 Task: Inspect the Street View of the Tower of London.
Action: Mouse moved to (110, 97)
Screenshot: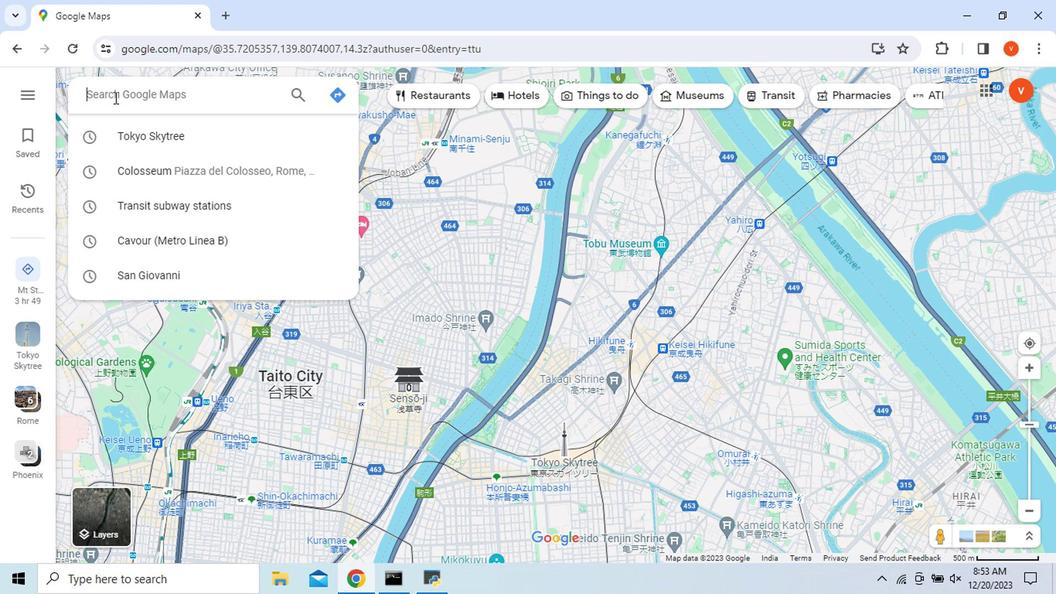 
Action: Mouse pressed left at (110, 97)
Screenshot: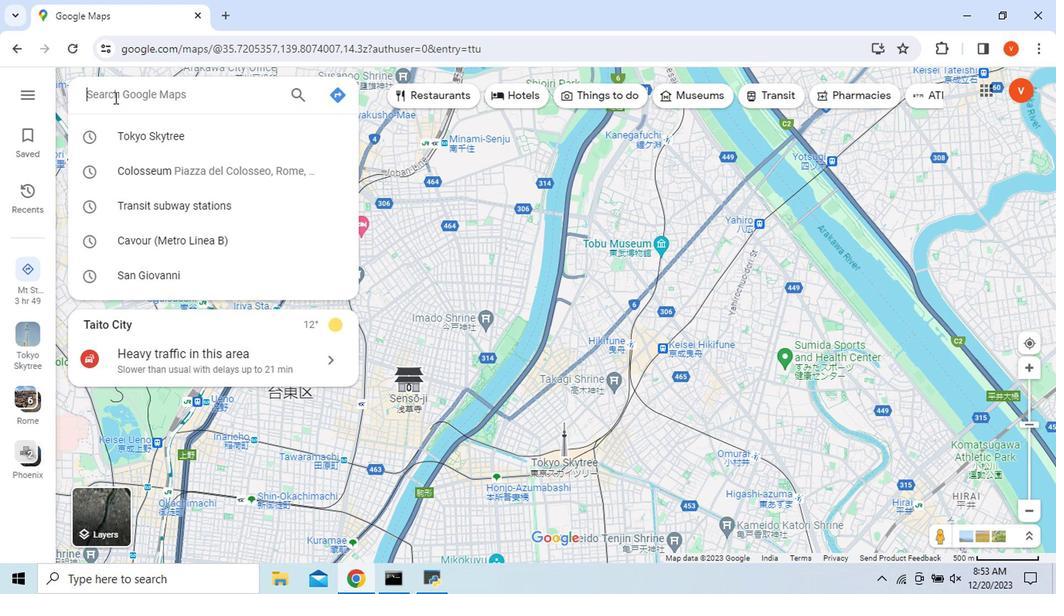 
Action: Mouse moved to (110, 97)
Screenshot: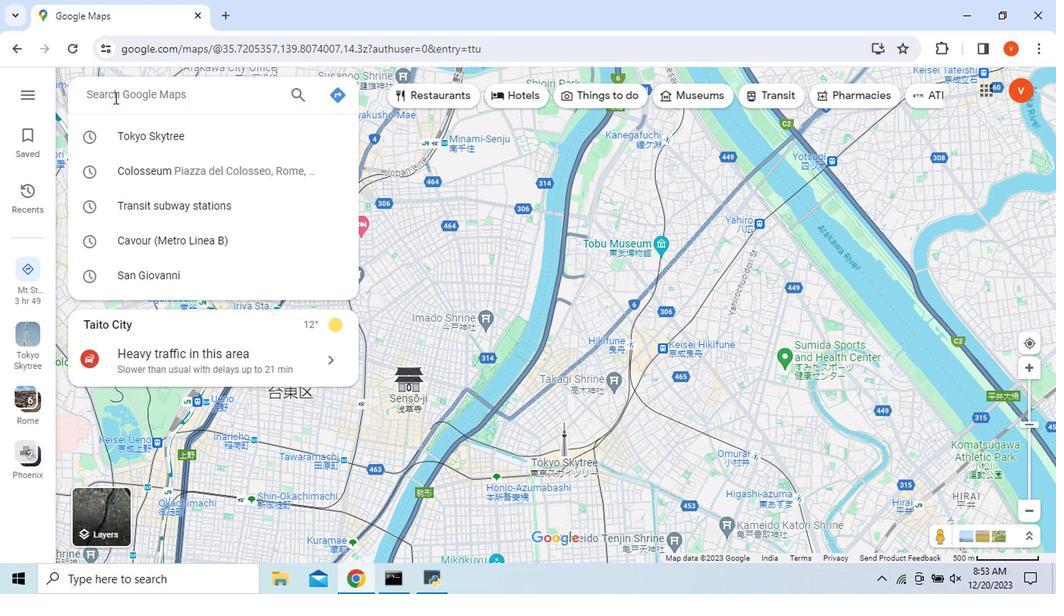 
Action: Key pressed <Key.shift>Tower<Key.space>of<Key.space><Key.shift_r>London
Screenshot: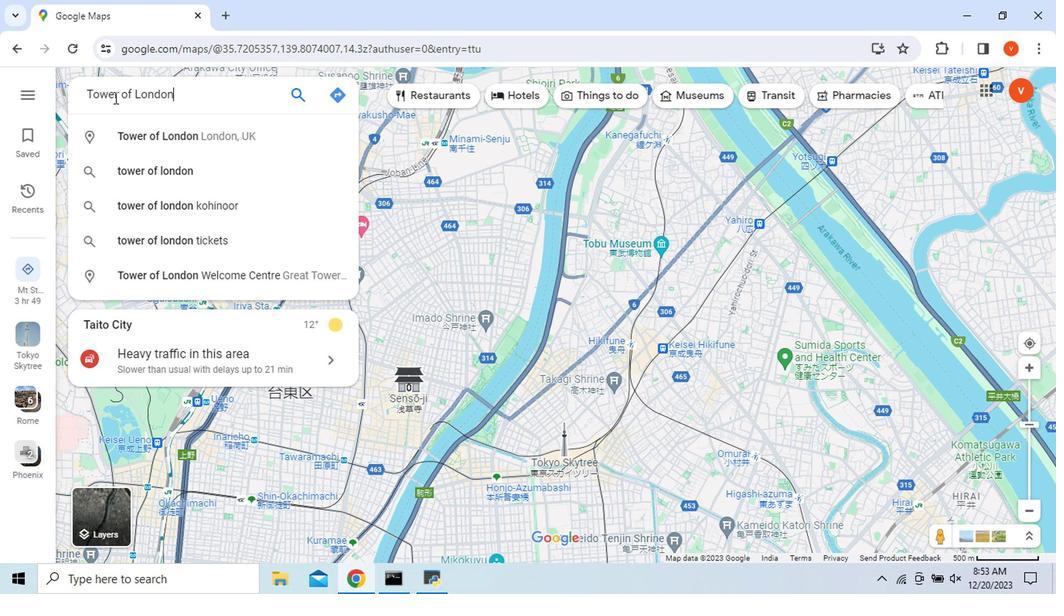 
Action: Mouse moved to (136, 131)
Screenshot: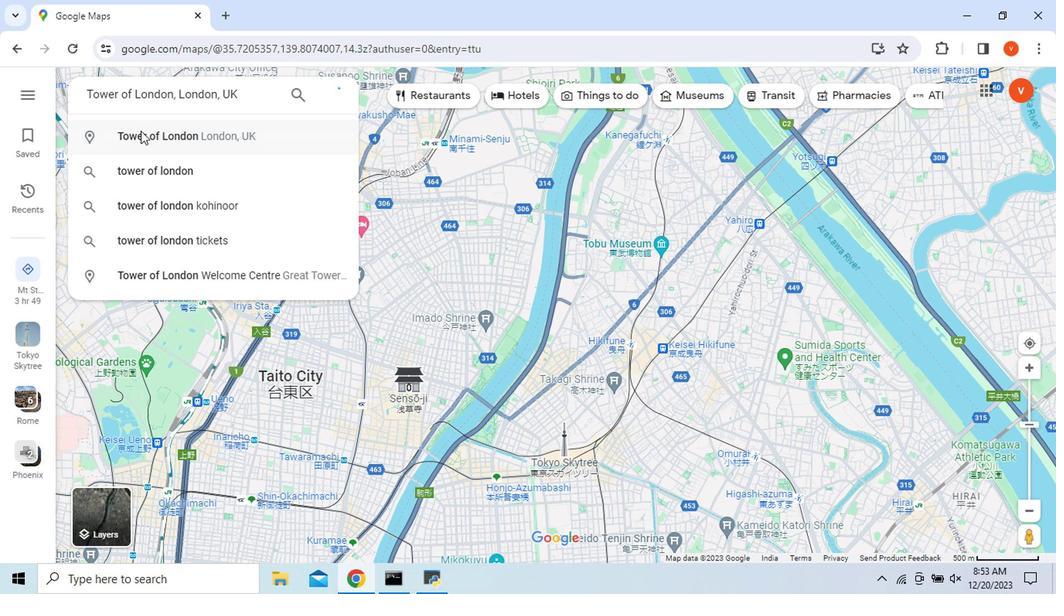 
Action: Mouse pressed left at (136, 131)
Screenshot: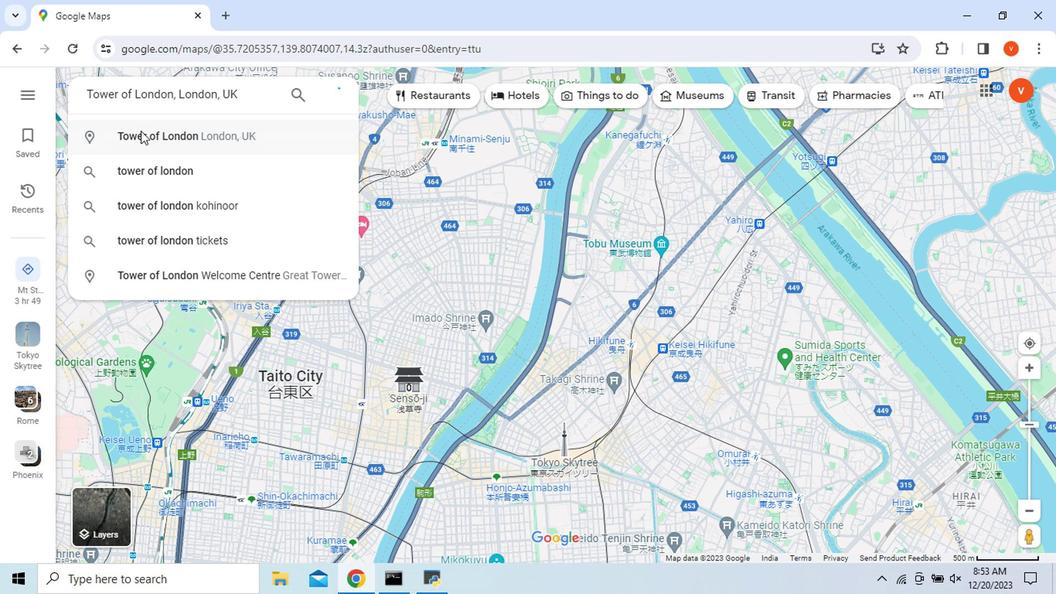 
Action: Mouse moved to (673, 533)
Screenshot: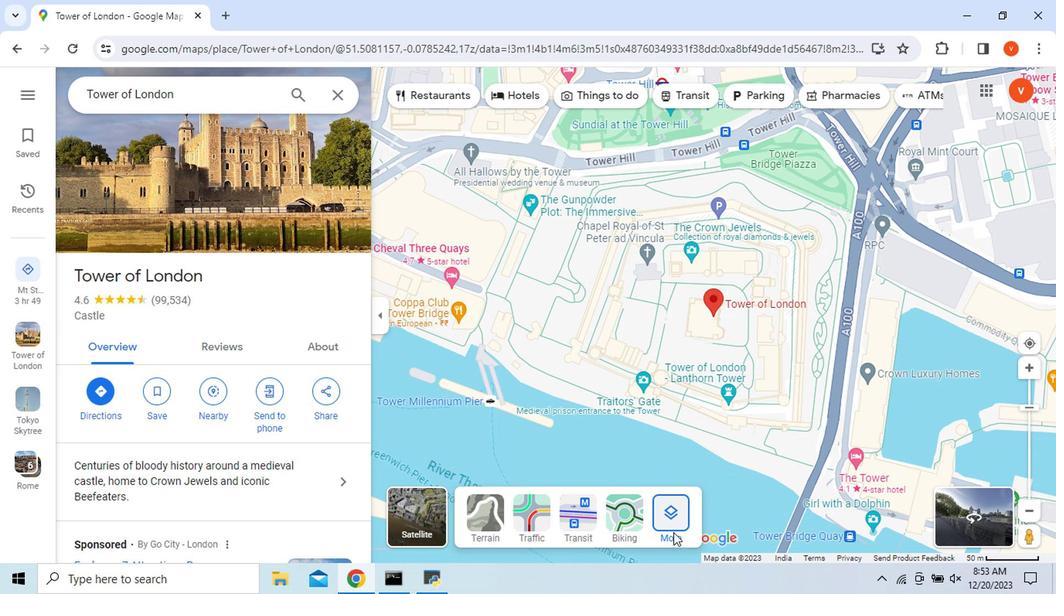 
Action: Mouse pressed left at (673, 533)
Screenshot: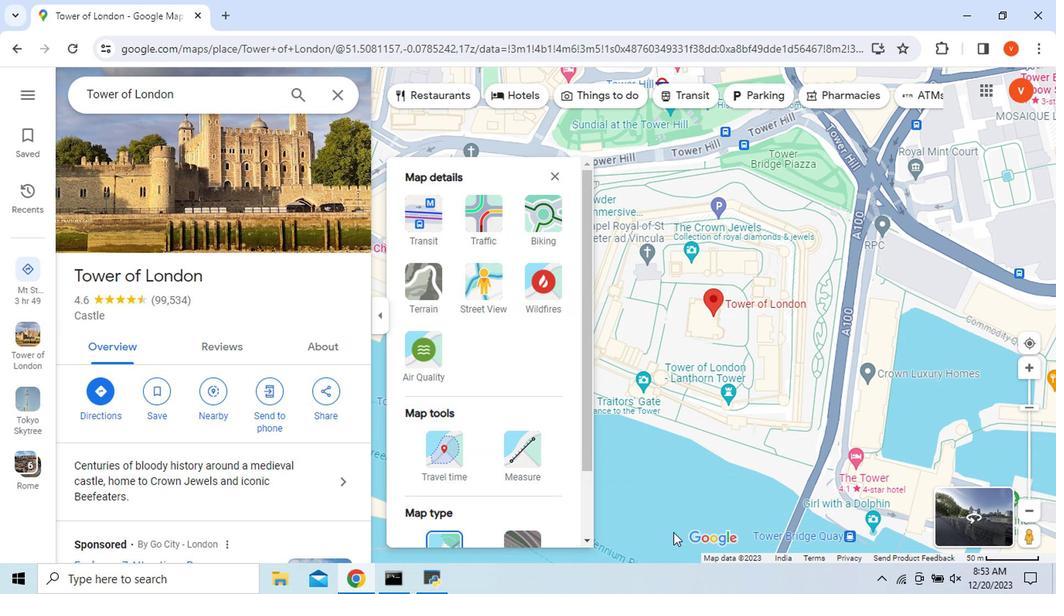 
Action: Mouse moved to (524, 539)
Screenshot: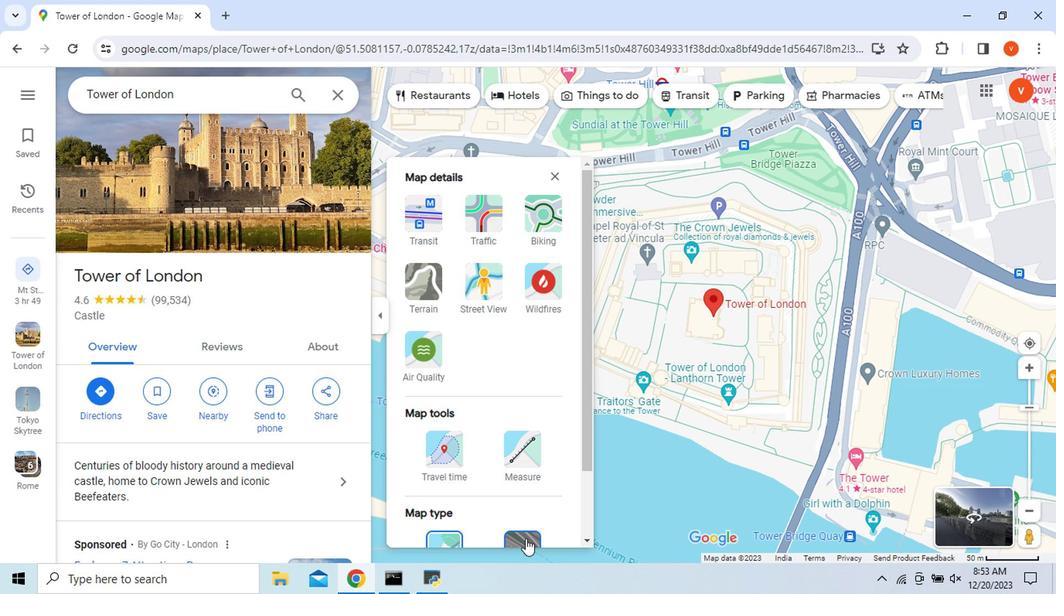 
Action: Mouse pressed left at (524, 539)
Screenshot: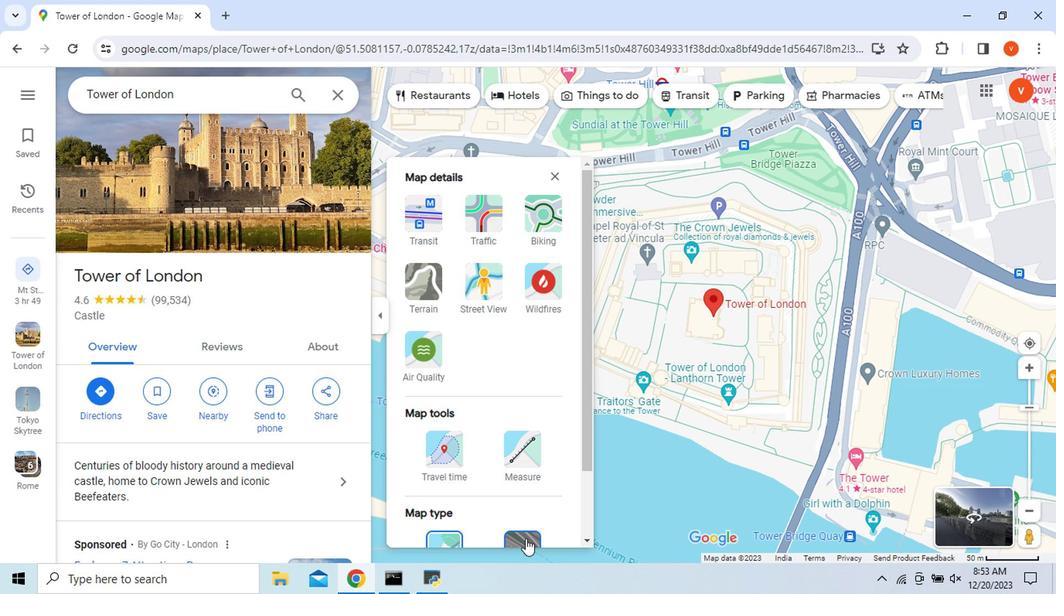 
Action: Mouse moved to (658, 532)
Screenshot: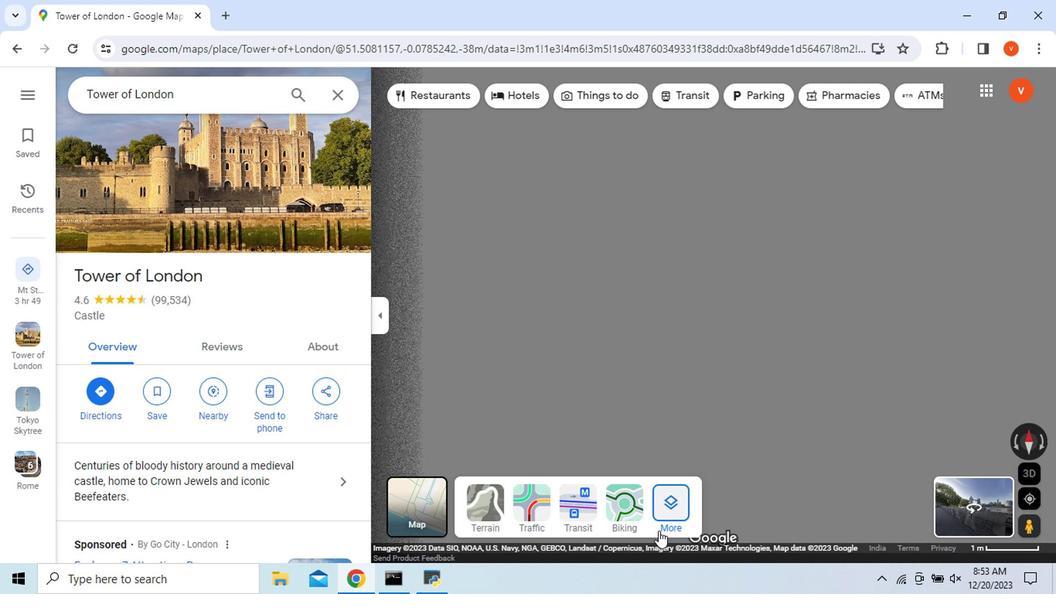
Action: Mouse pressed left at (658, 532)
Screenshot: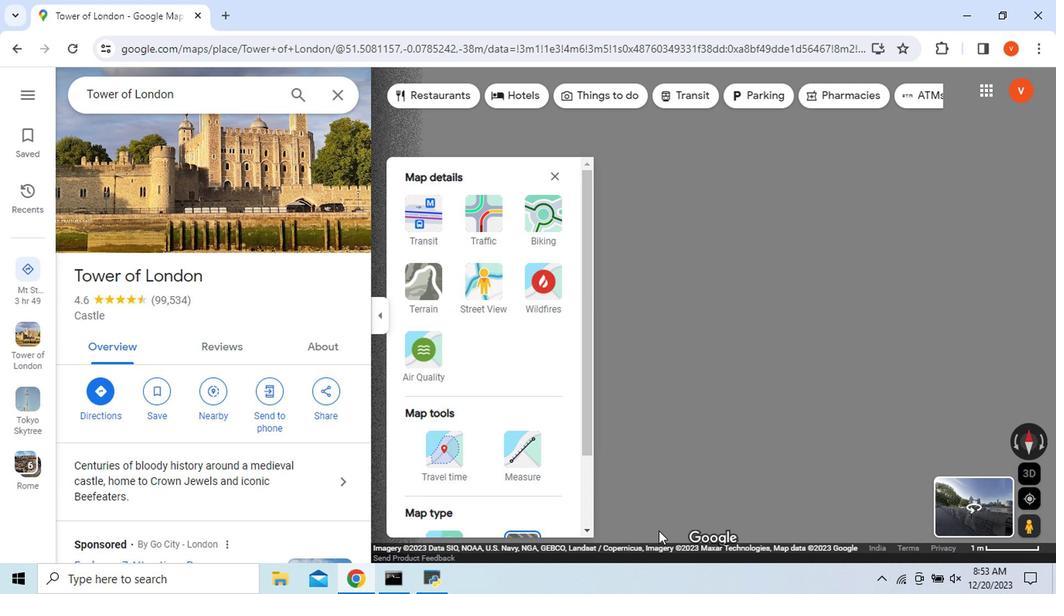 
Action: Mouse moved to (478, 276)
Screenshot: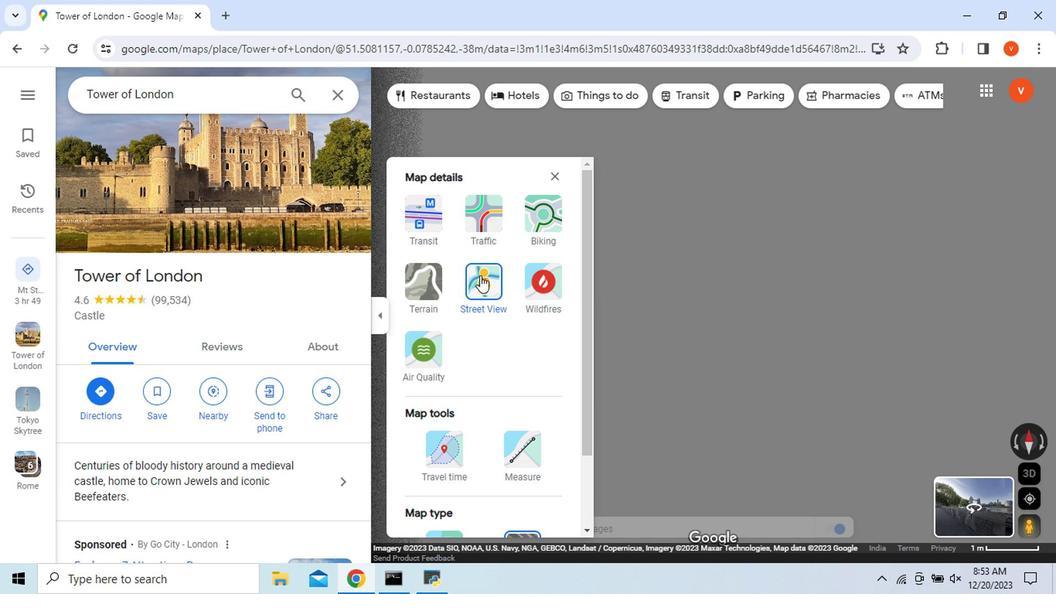 
Action: Mouse pressed left at (478, 276)
Screenshot: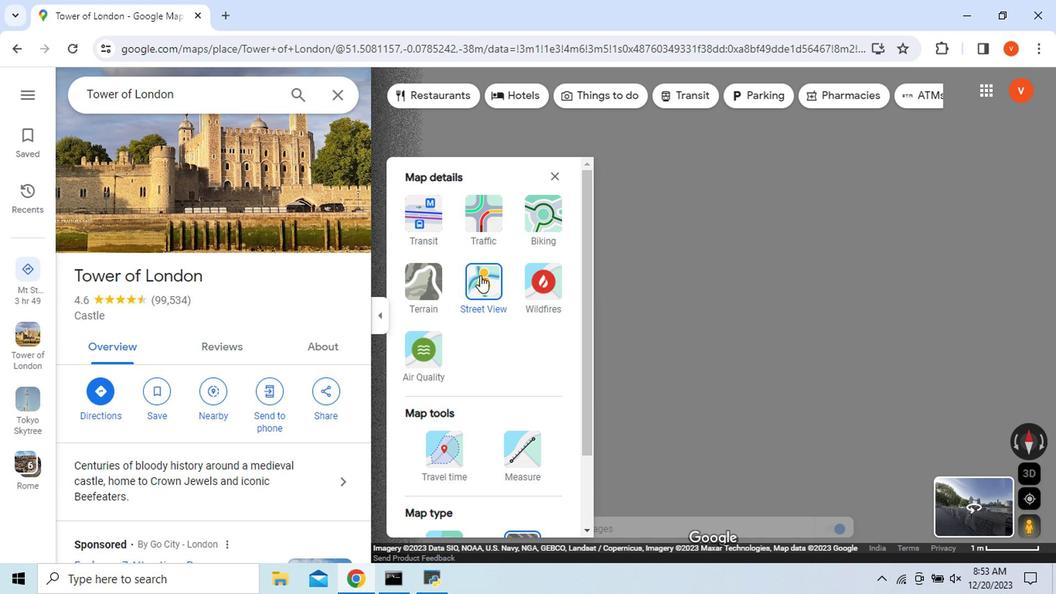 
Action: Mouse moved to (497, 449)
Screenshot: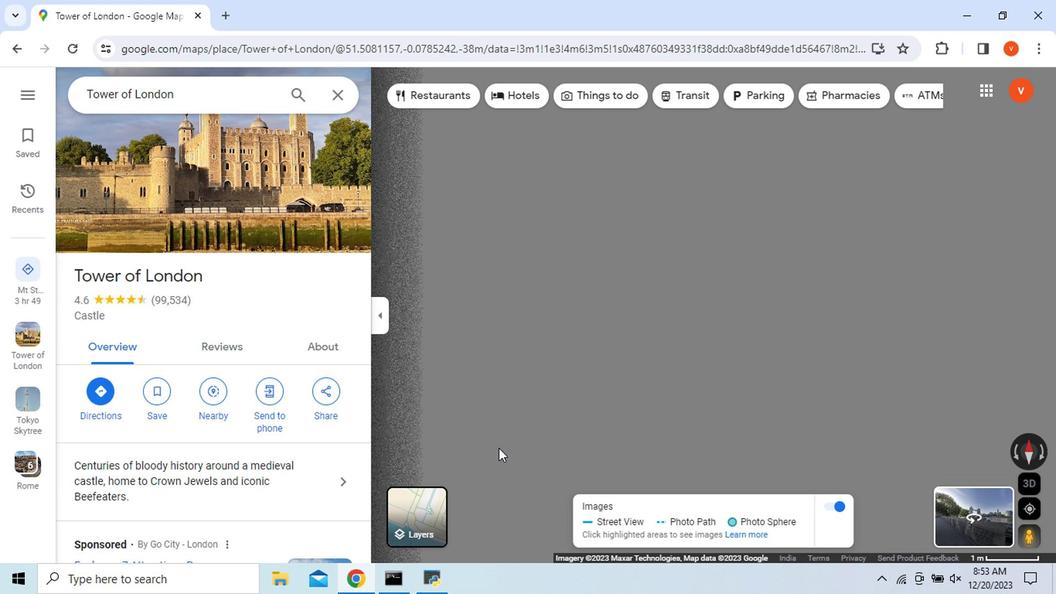 
Action: Mouse scrolled (497, 448) with delta (0, 0)
Screenshot: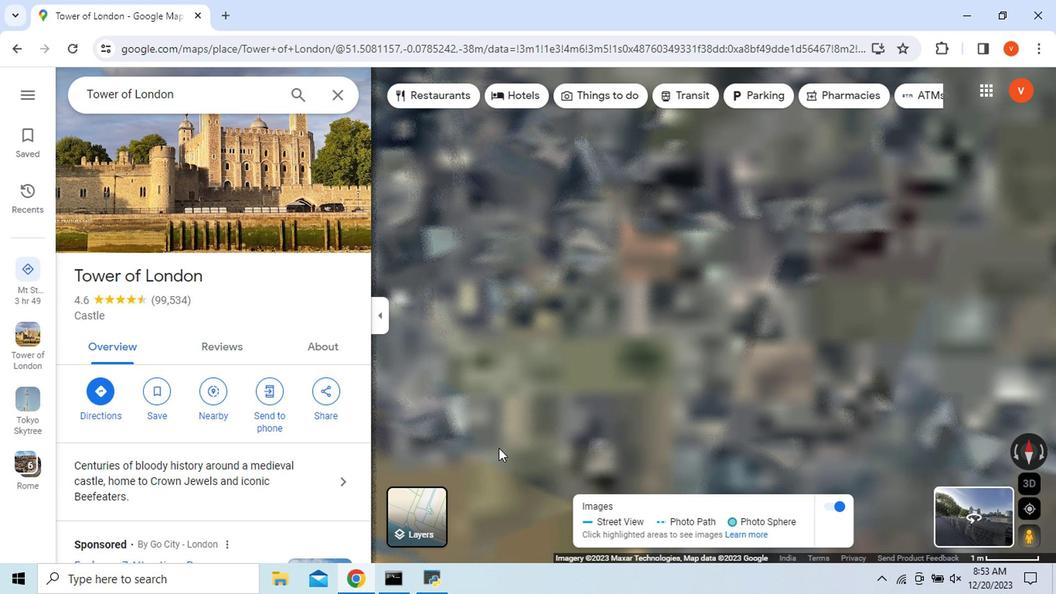 
Action: Mouse moved to (497, 446)
Screenshot: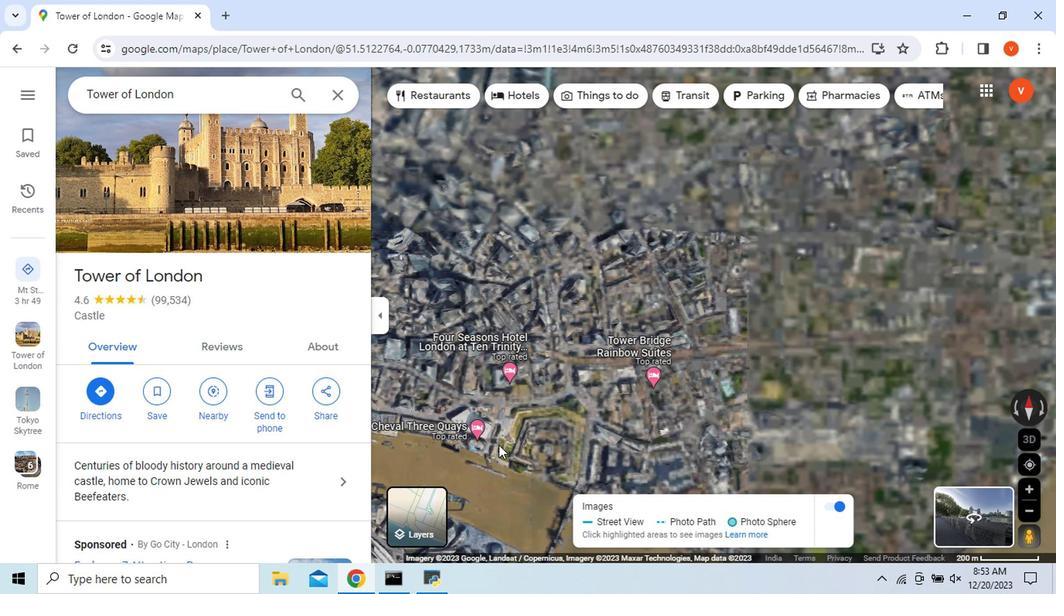 
Action: Mouse scrolled (497, 445) with delta (0, -1)
Screenshot: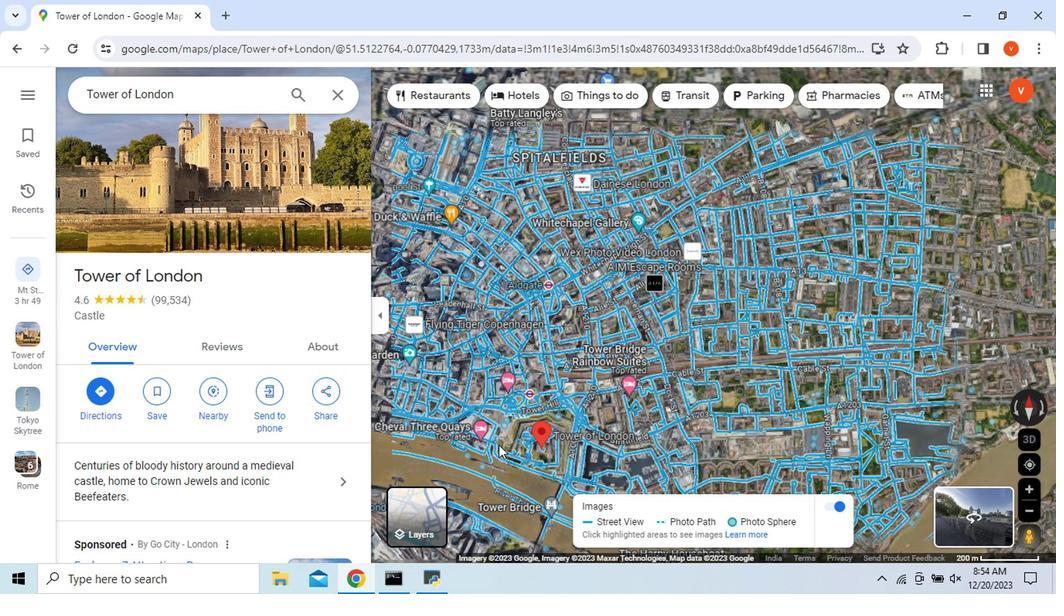 
Action: Mouse scrolled (497, 445) with delta (0, -1)
Screenshot: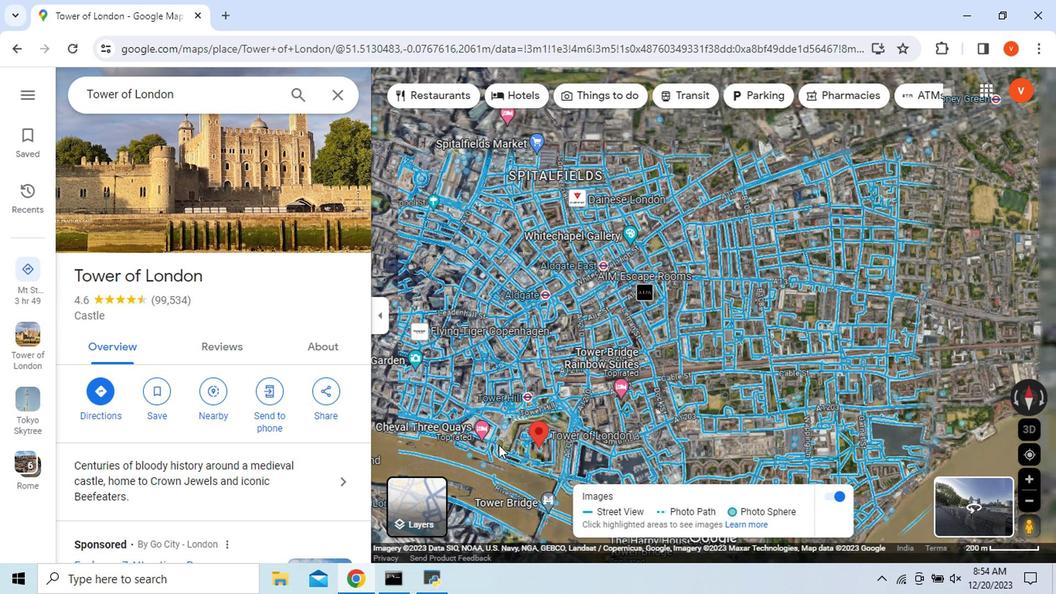 
Action: Mouse moved to (664, 527)
Screenshot: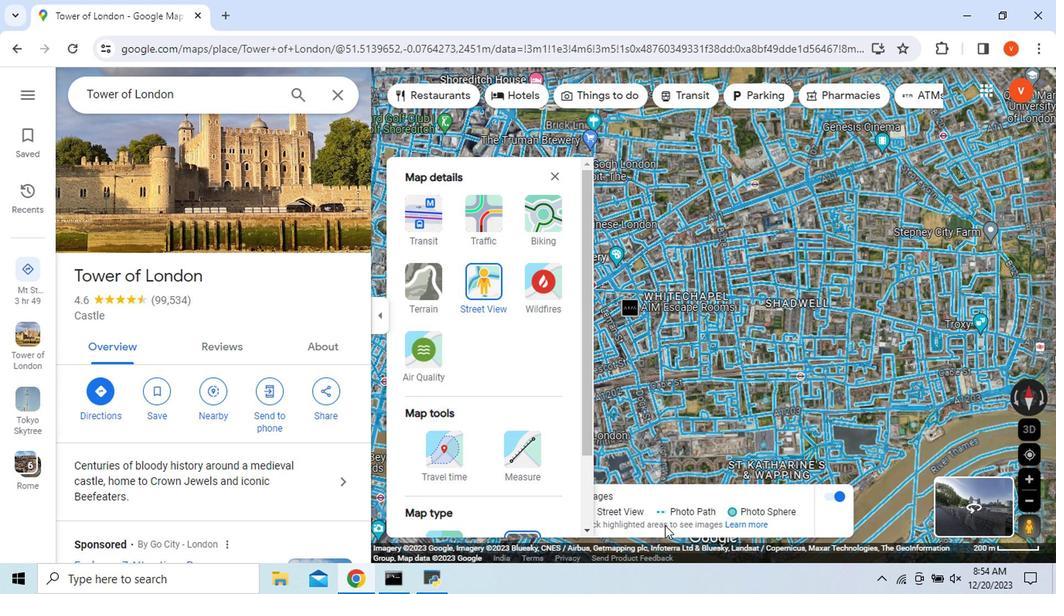 
Action: Mouse pressed left at (664, 527)
Screenshot: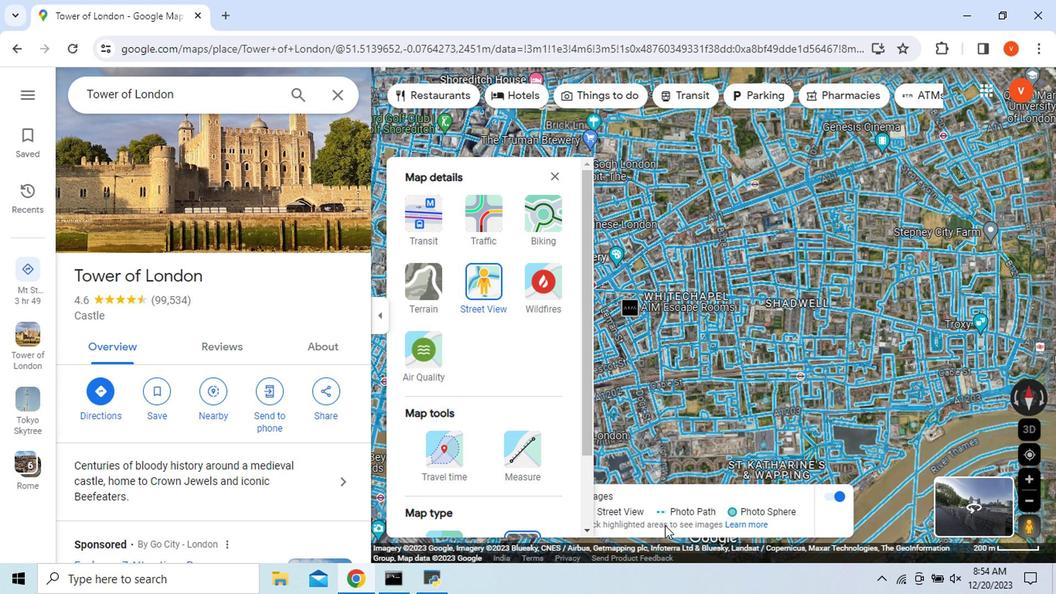 
Action: Mouse moved to (569, 506)
Screenshot: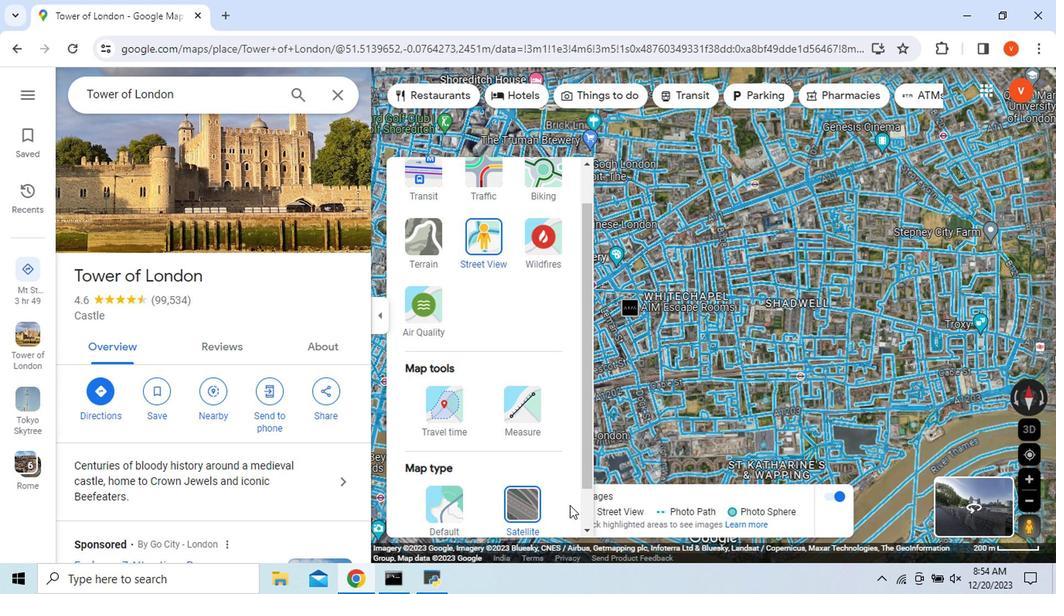 
Action: Mouse scrolled (569, 505) with delta (0, 0)
Screenshot: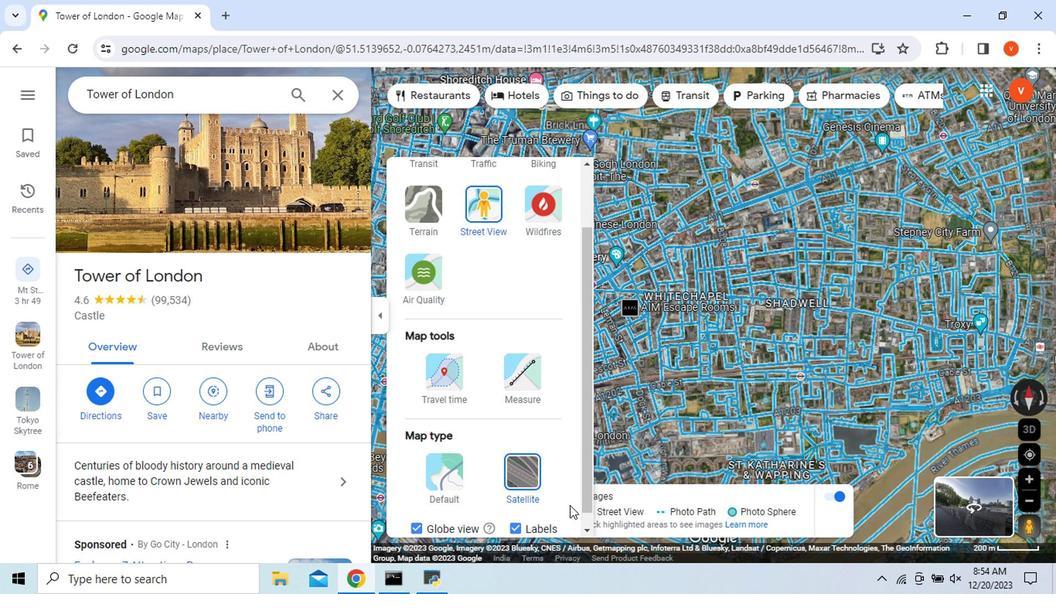 
Action: Mouse moved to (438, 481)
Screenshot: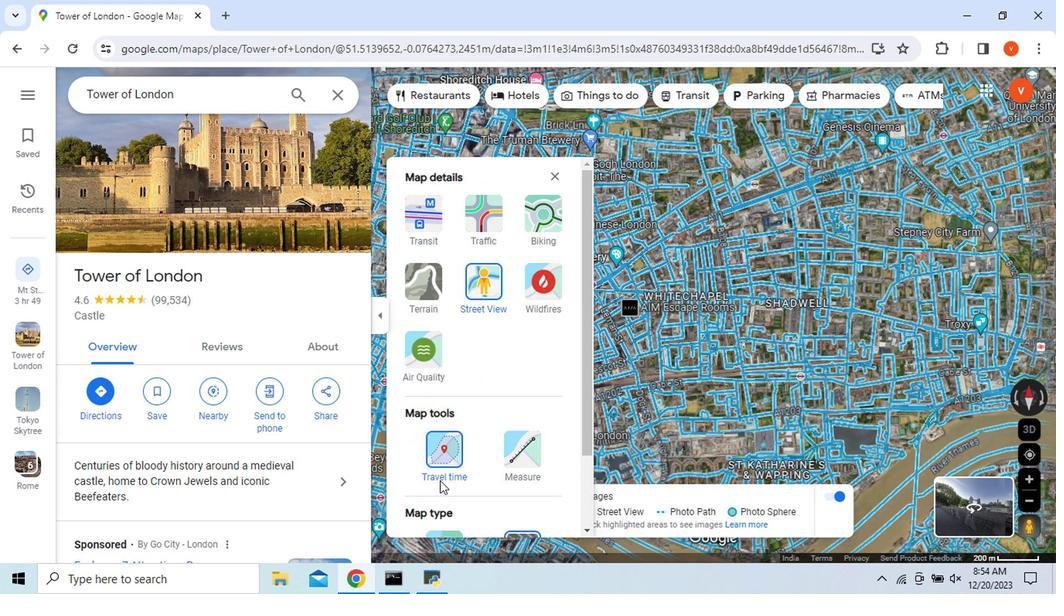
Action: Mouse pressed left at (438, 481)
Screenshot: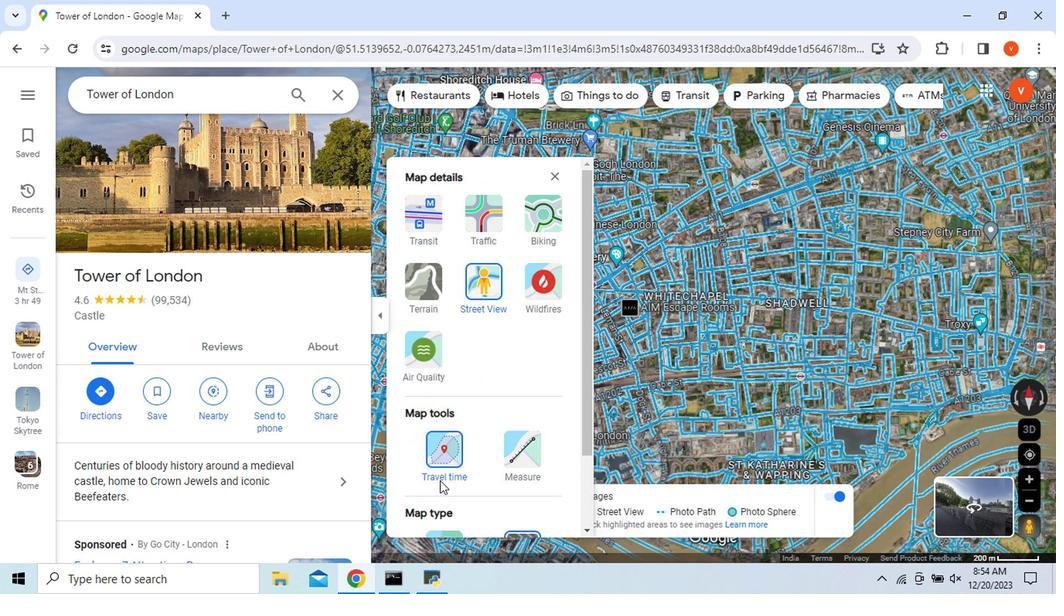 
Action: Mouse moved to (662, 536)
Screenshot: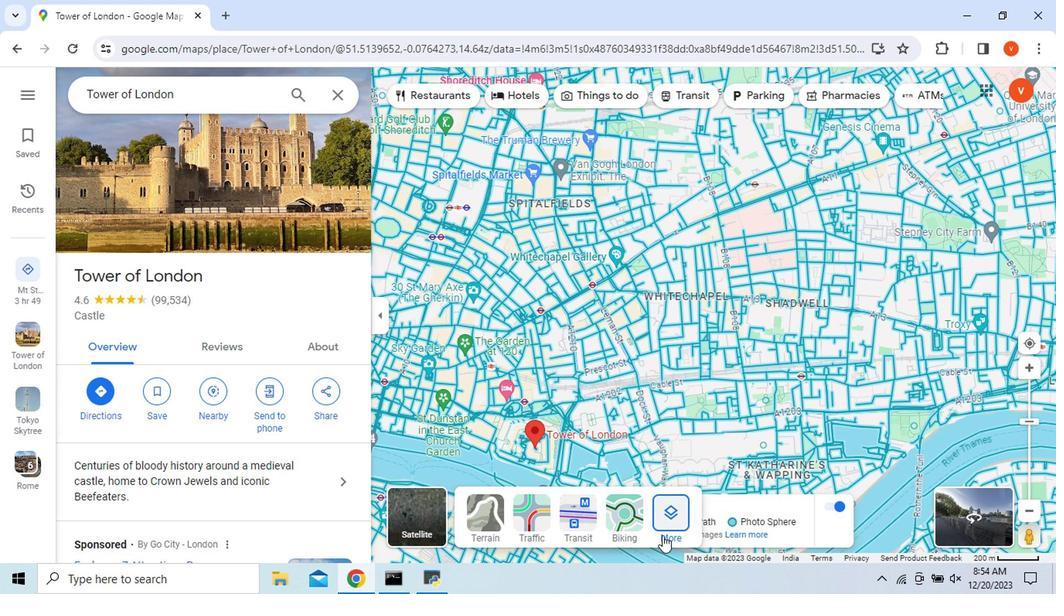 
Action: Mouse pressed left at (662, 536)
Screenshot: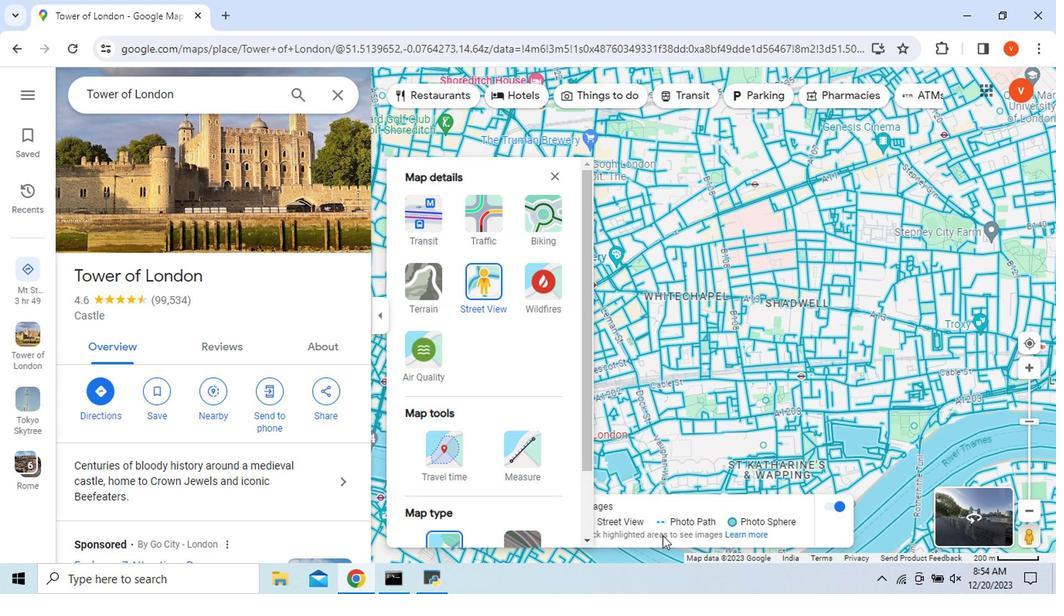 
Action: Mouse moved to (487, 286)
Screenshot: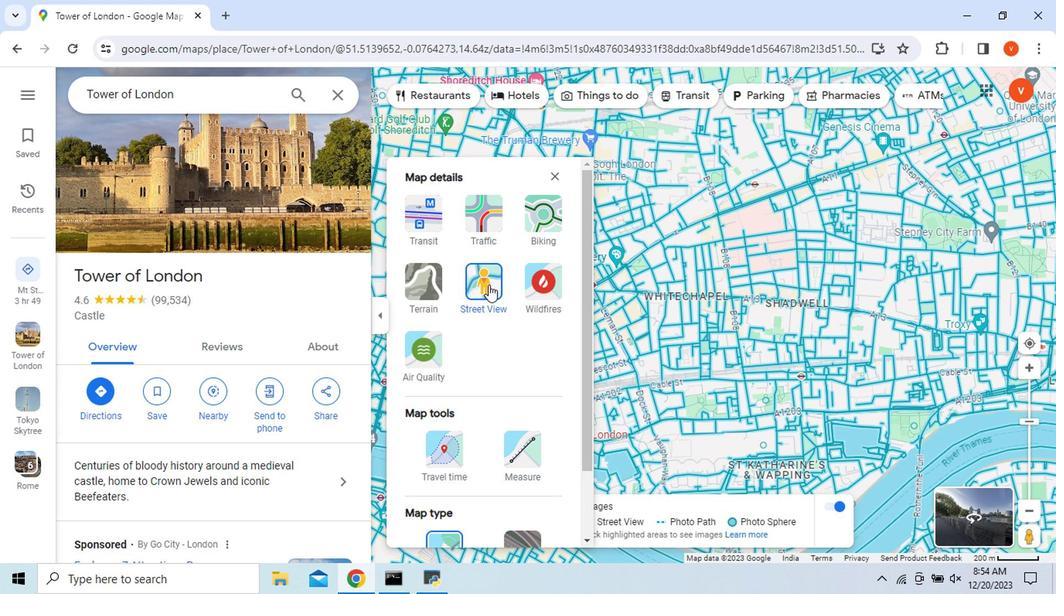 
Action: Mouse pressed left at (487, 286)
Screenshot: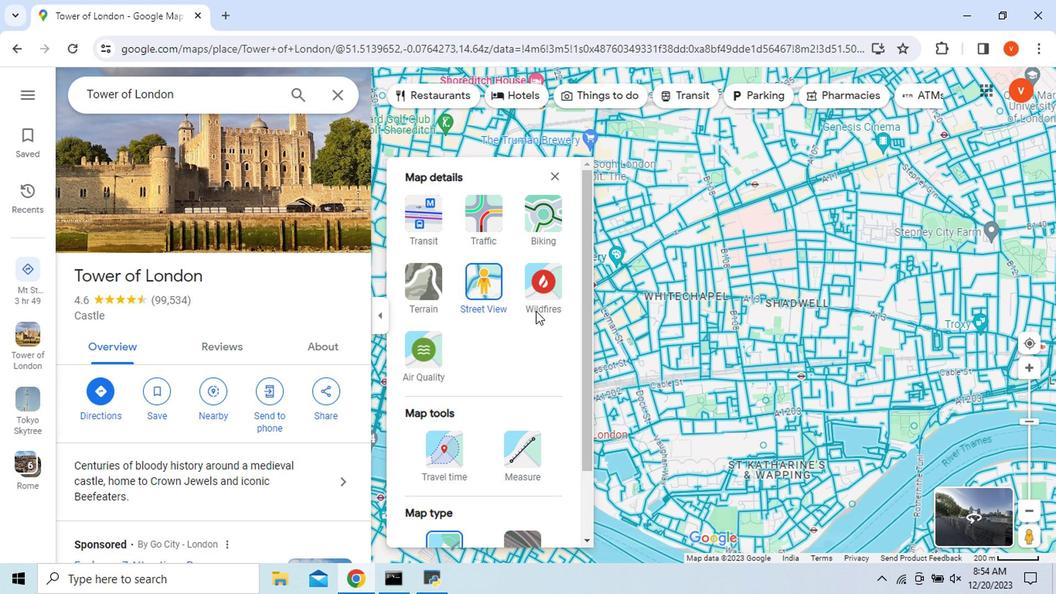 
Action: Mouse moved to (550, 175)
Screenshot: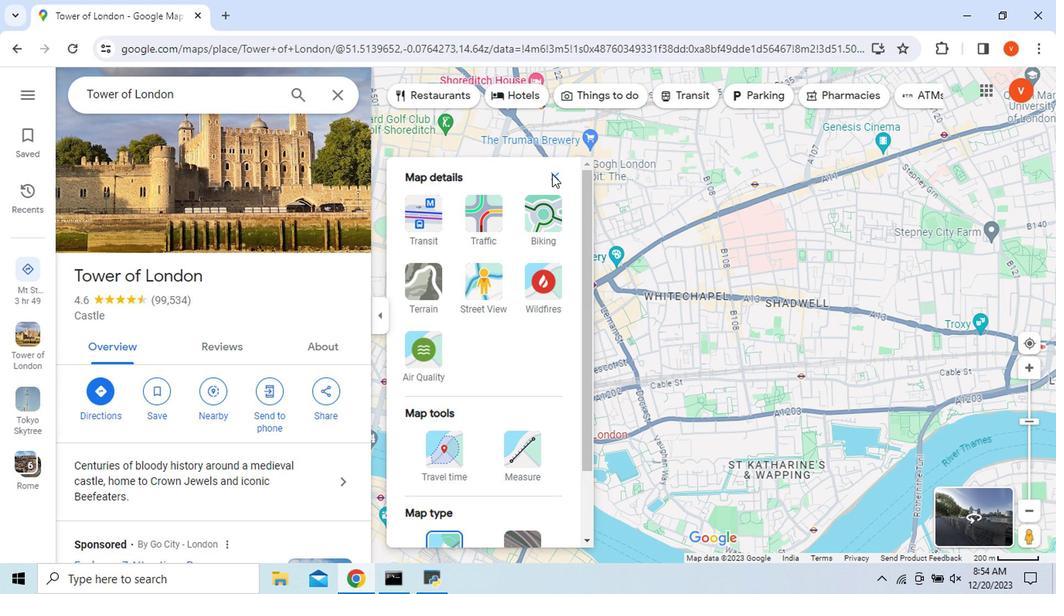 
Action: Mouse pressed left at (550, 175)
Screenshot: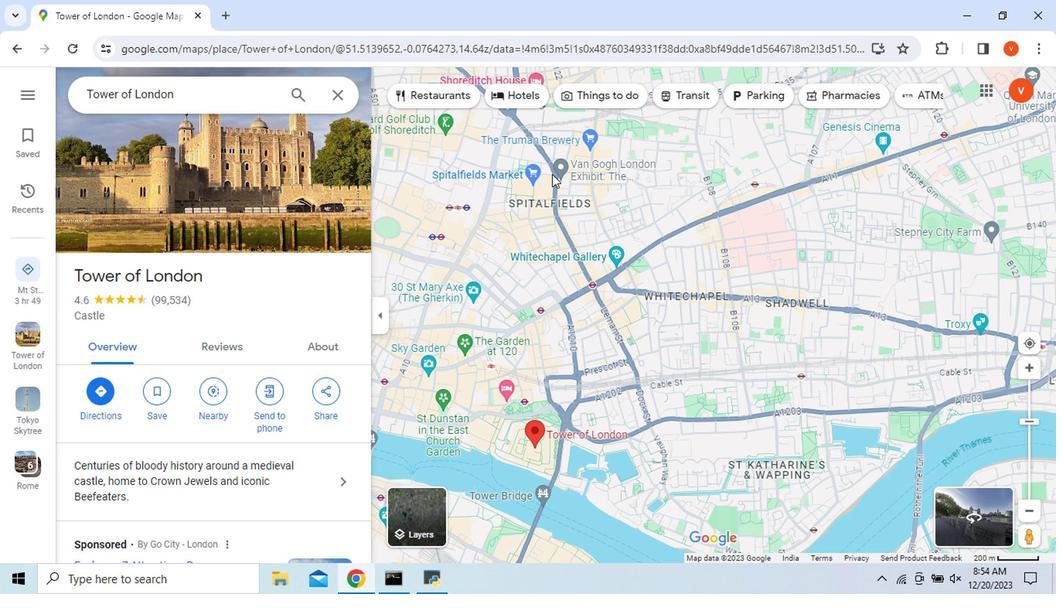 
Action: Mouse moved to (717, 499)
Screenshot: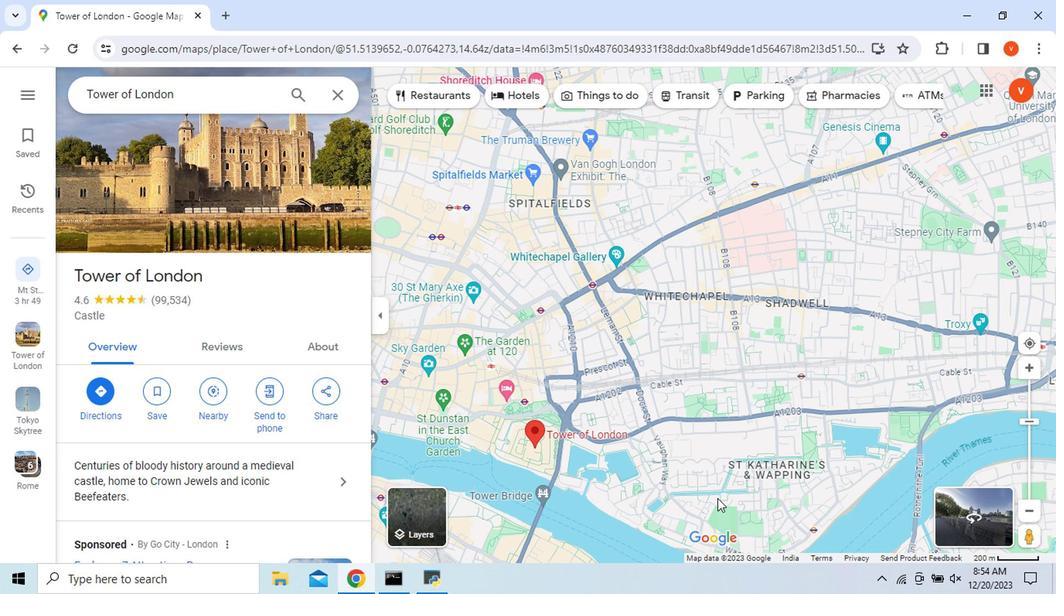 
